 Task: Provide feedback on Google Flights and upload a screenshot.
Action: Mouse moved to (823, 433)
Screenshot: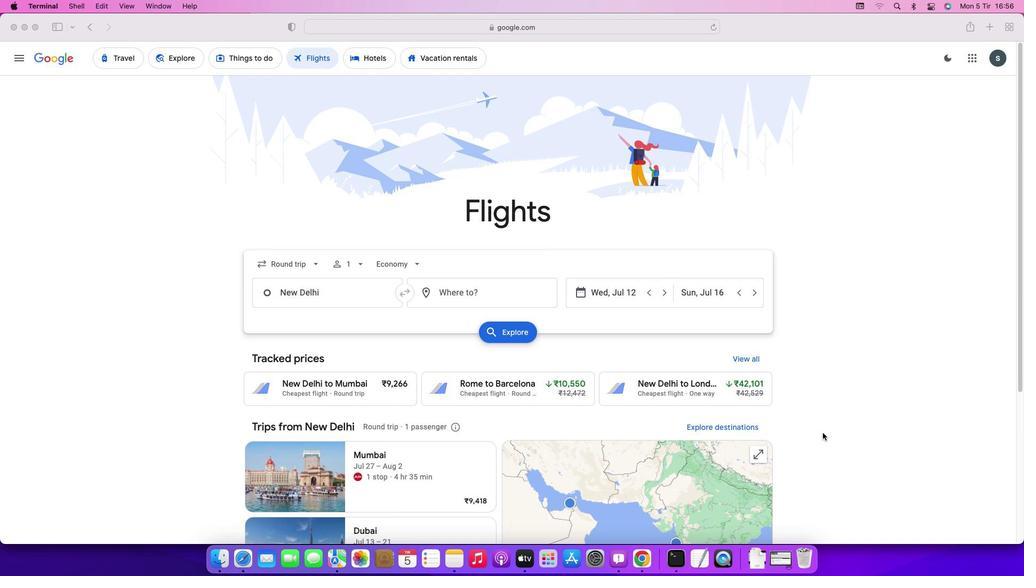 
Action: Mouse pressed left at (823, 433)
Screenshot: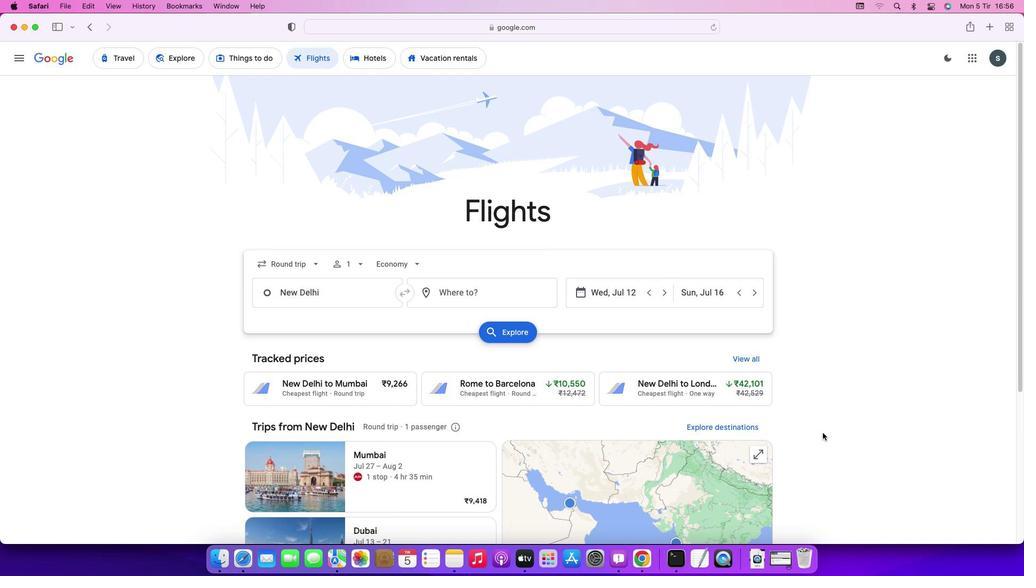 
Action: Mouse moved to (820, 441)
Screenshot: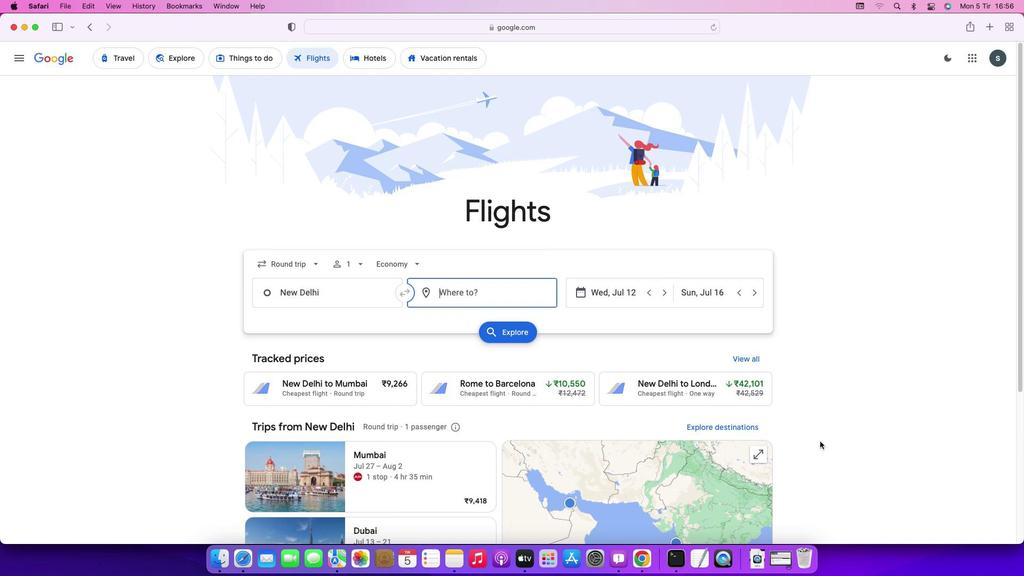 
Action: Mouse scrolled (820, 441) with delta (0, 0)
Screenshot: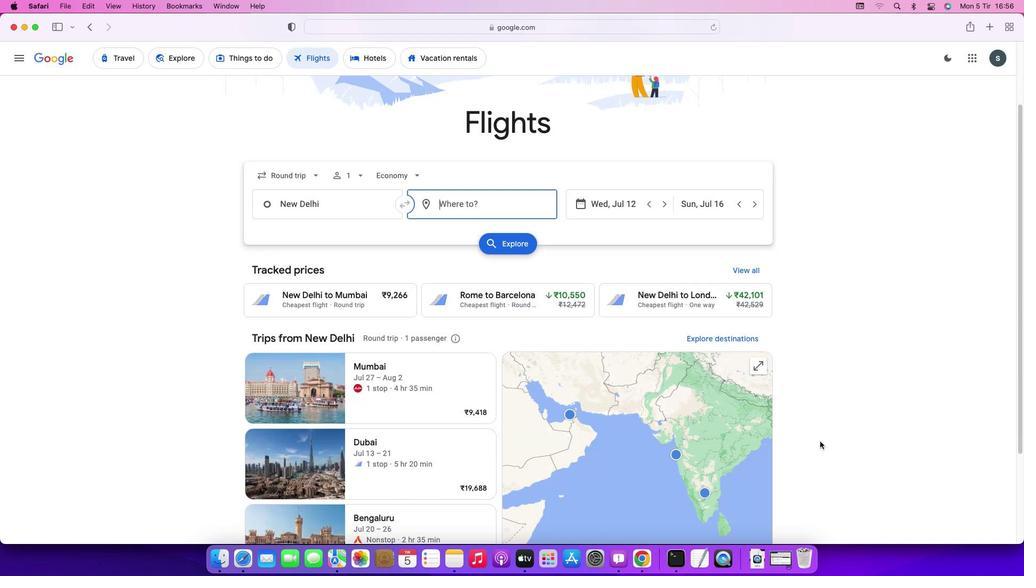 
Action: Mouse scrolled (820, 441) with delta (0, 0)
Screenshot: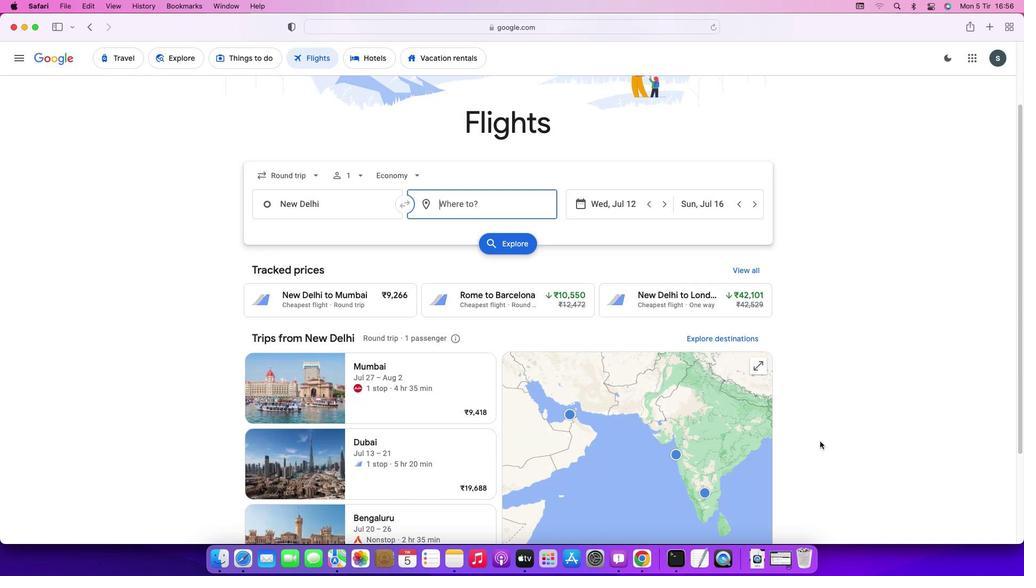 
Action: Mouse scrolled (820, 441) with delta (0, -1)
Screenshot: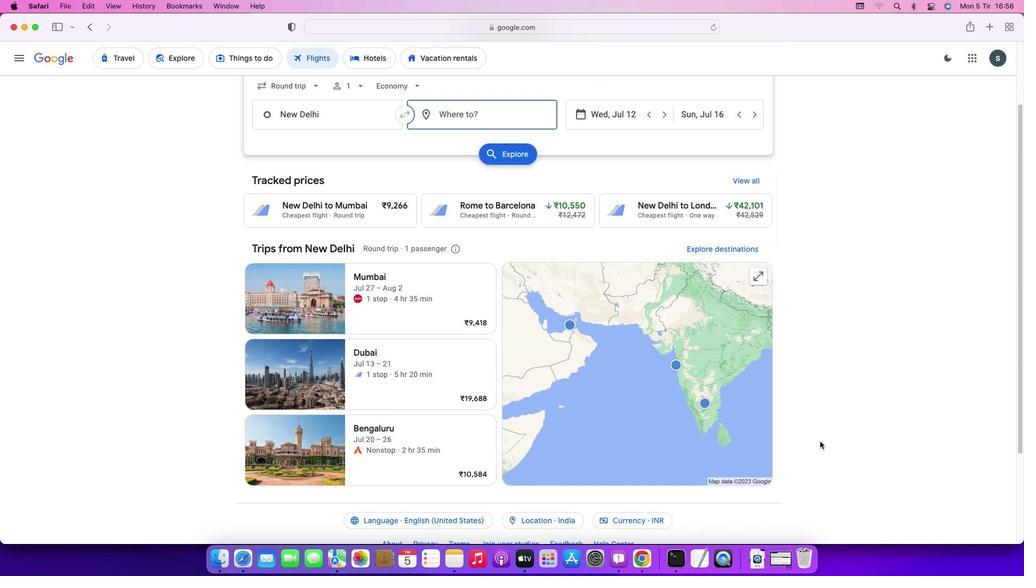 
Action: Mouse scrolled (820, 441) with delta (0, -2)
Screenshot: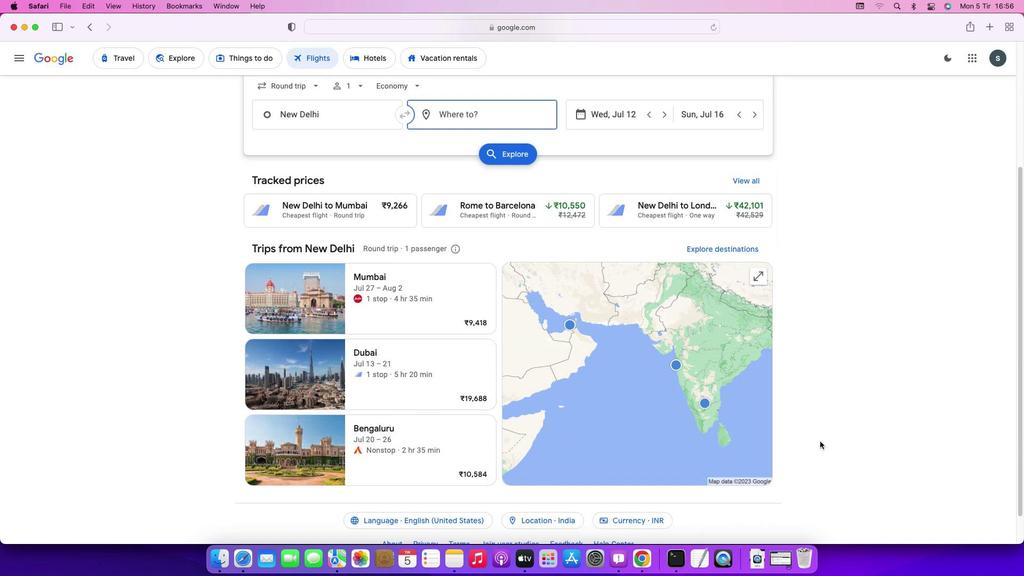 
Action: Mouse scrolled (820, 441) with delta (0, 0)
Screenshot: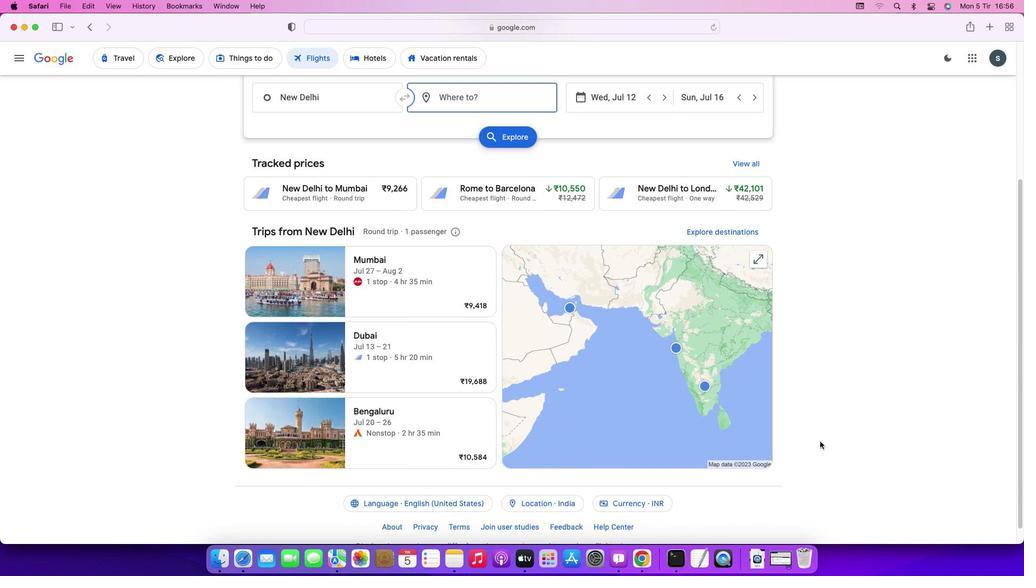 
Action: Mouse scrolled (820, 441) with delta (0, 0)
Screenshot: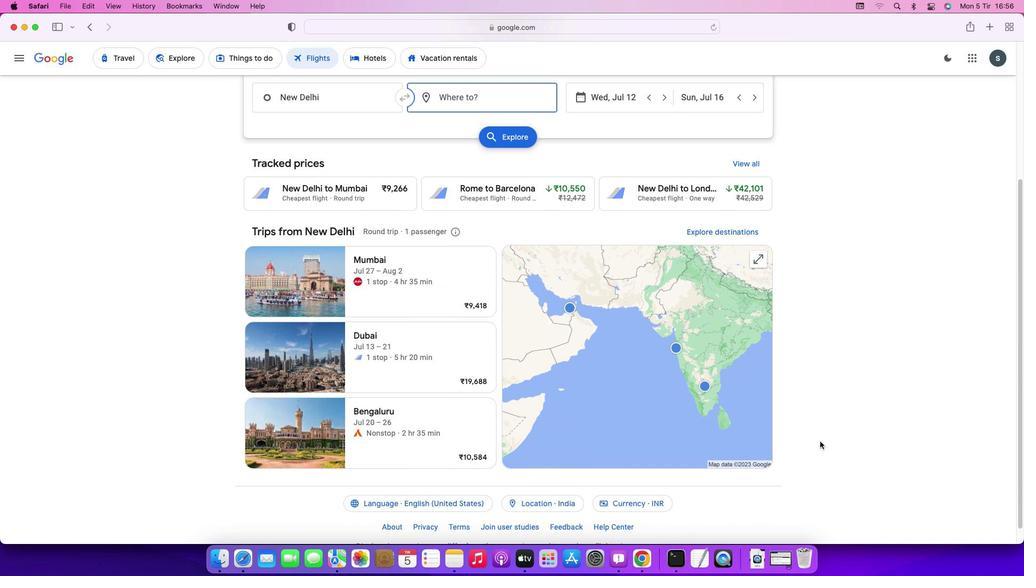 
Action: Mouse scrolled (820, 441) with delta (0, -1)
Screenshot: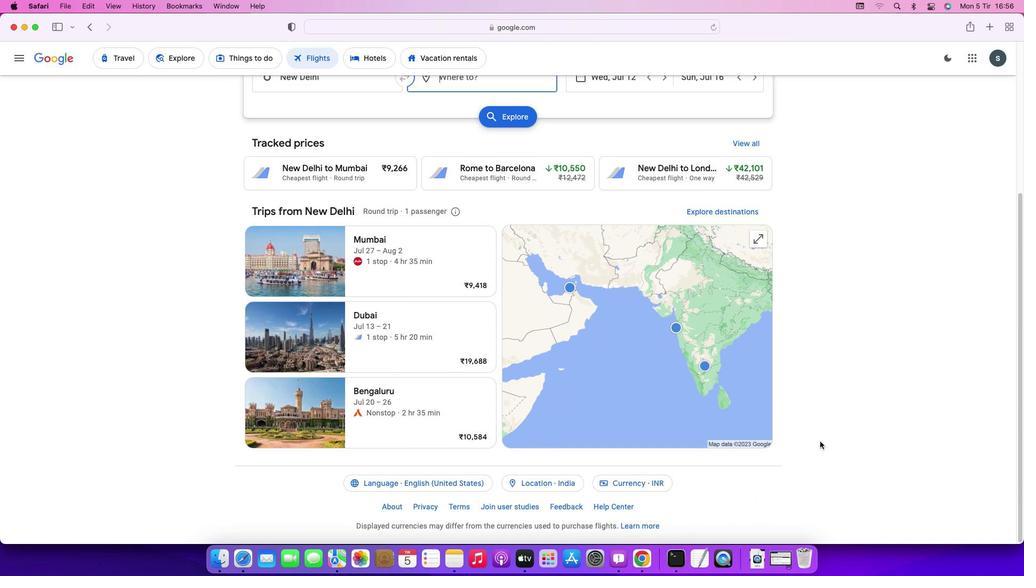 
Action: Mouse scrolled (820, 441) with delta (0, -1)
Screenshot: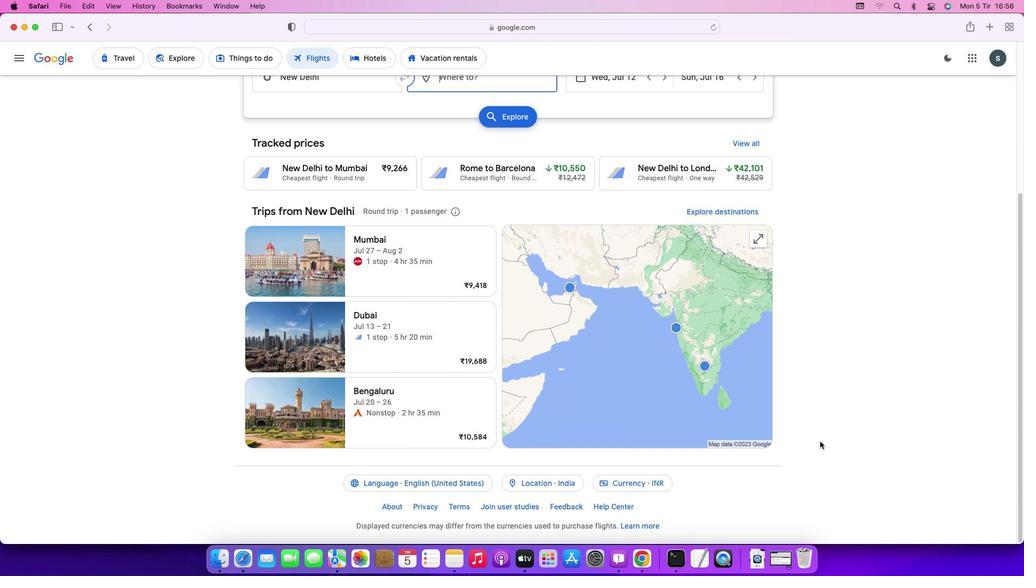 
Action: Mouse moved to (567, 505)
Screenshot: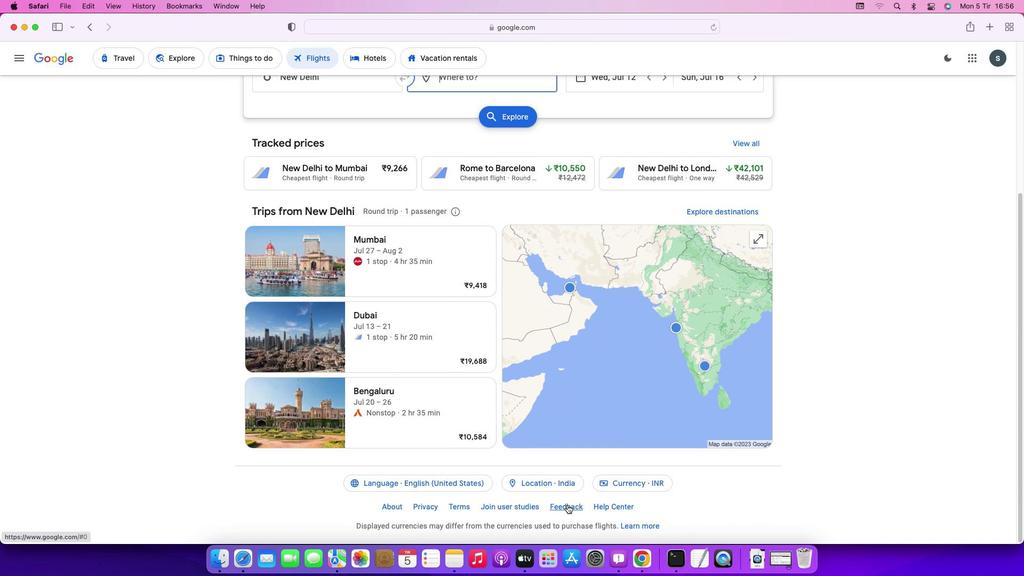 
Action: Mouse pressed left at (567, 505)
Screenshot: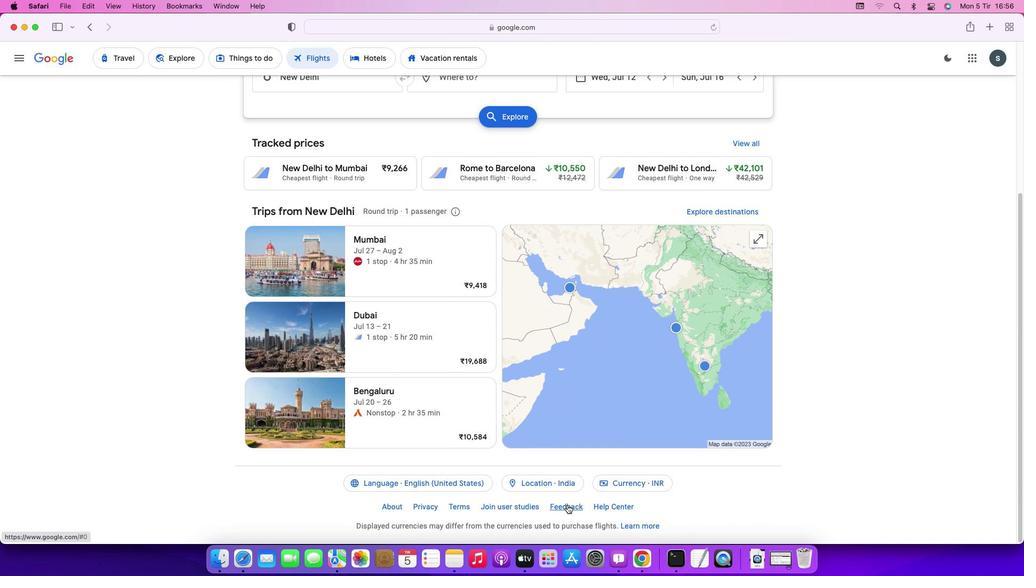 
Action: Mouse moved to (855, 139)
Screenshot: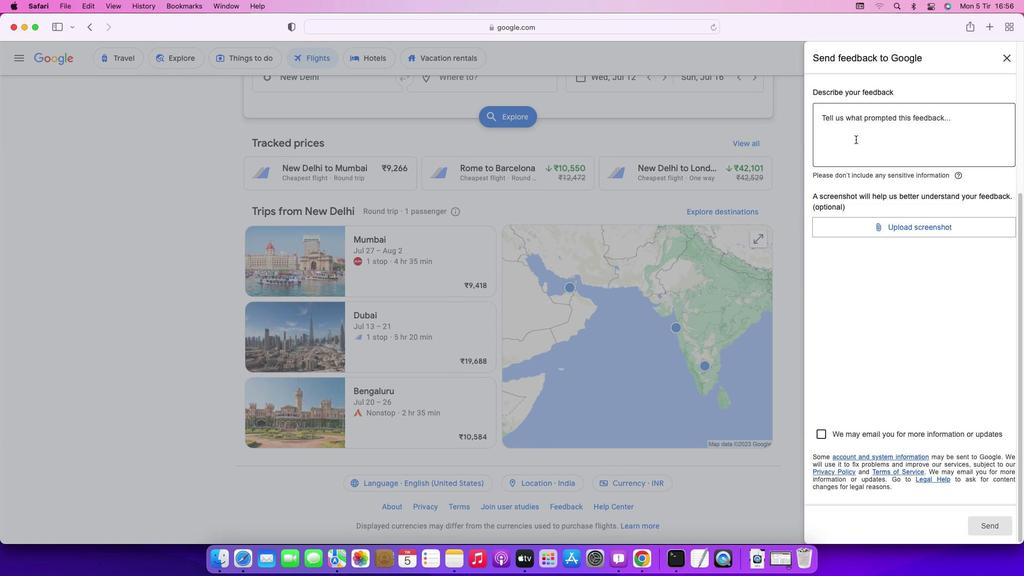 
Action: Mouse pressed left at (855, 139)
Screenshot: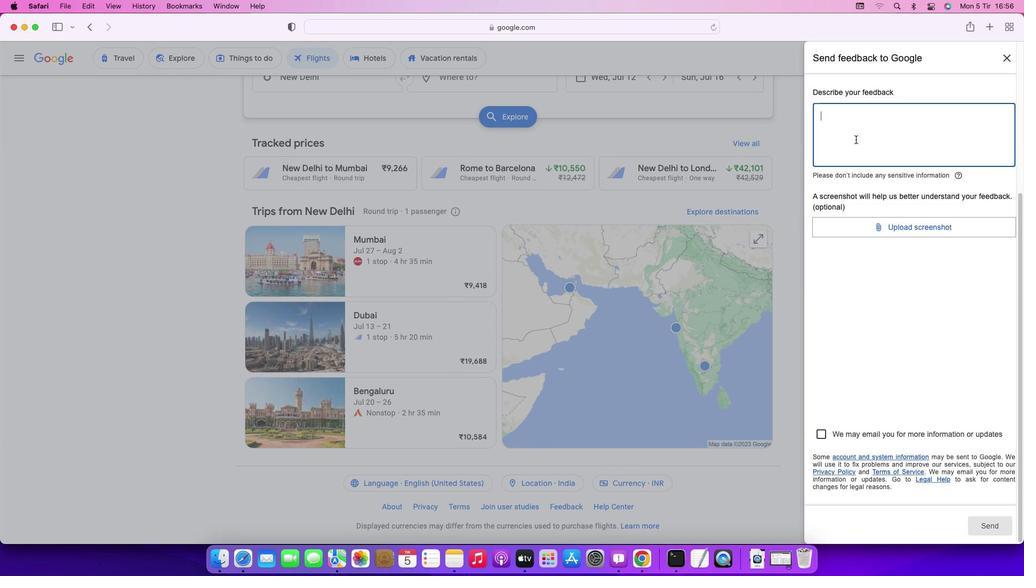 
Action: Key pressed Key.caps_lock
Screenshot: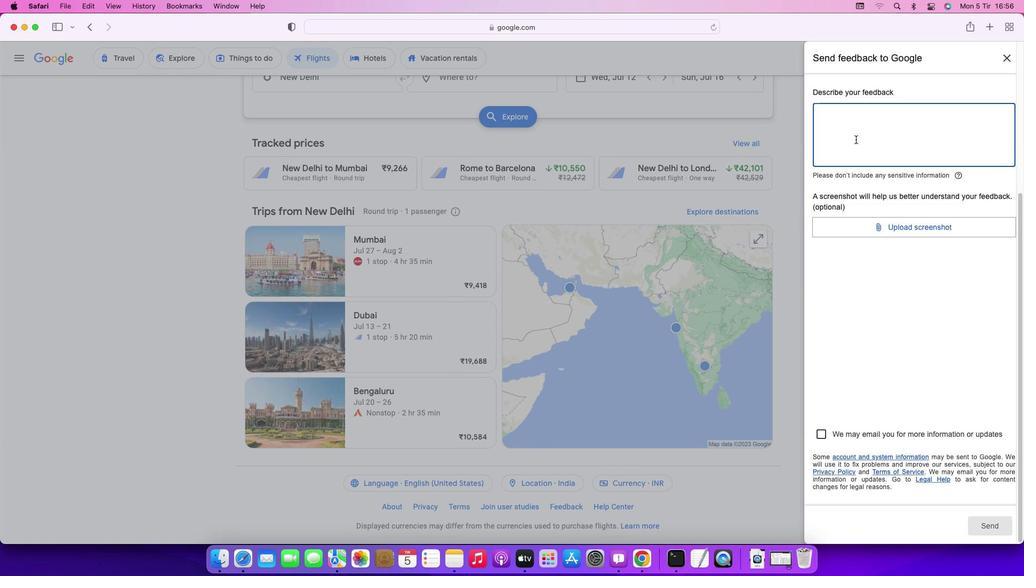
Action: Mouse moved to (855, 139)
Screenshot: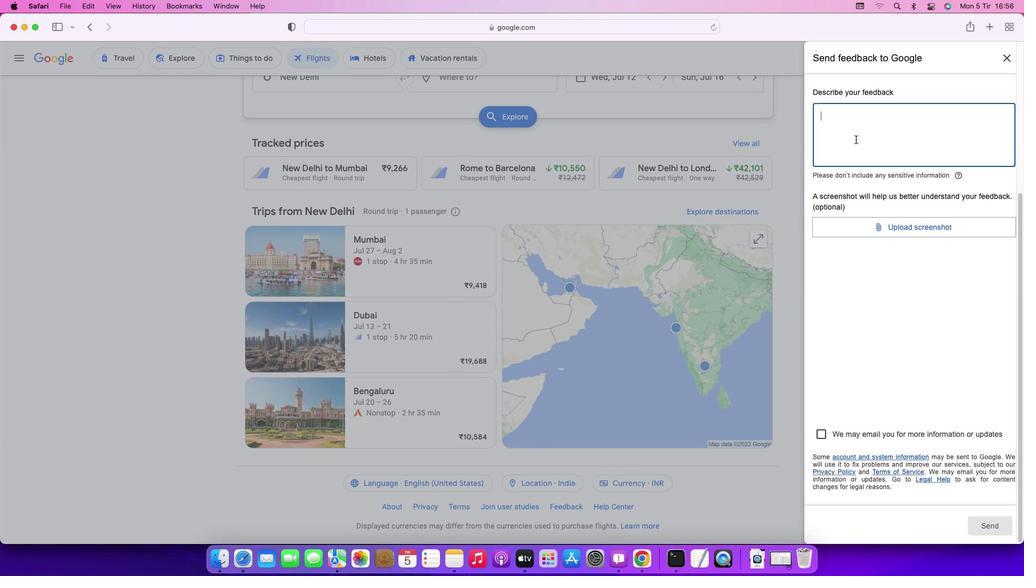 
Action: Key pressed 'G'Key.caps_lock'o''o''g''l''e'Key.spaceKey.caps_lock'F'Key.caps_lock'l''i''g''h''t''s'Key.space'h''a''v''e'Key.space'b''e''e''n'Key.space'a''n'Key.space'i''n''c''r''e''d''i''b''l''e'Key.space't''o''o''l'Key.space'f''o''r'Key.space'p''l''a''n''n''i''n''g'Key.space'm''y'Key.space'r''e''c''e''n''t'Key.space't''r''i''p'Key.space'.'
Screenshot: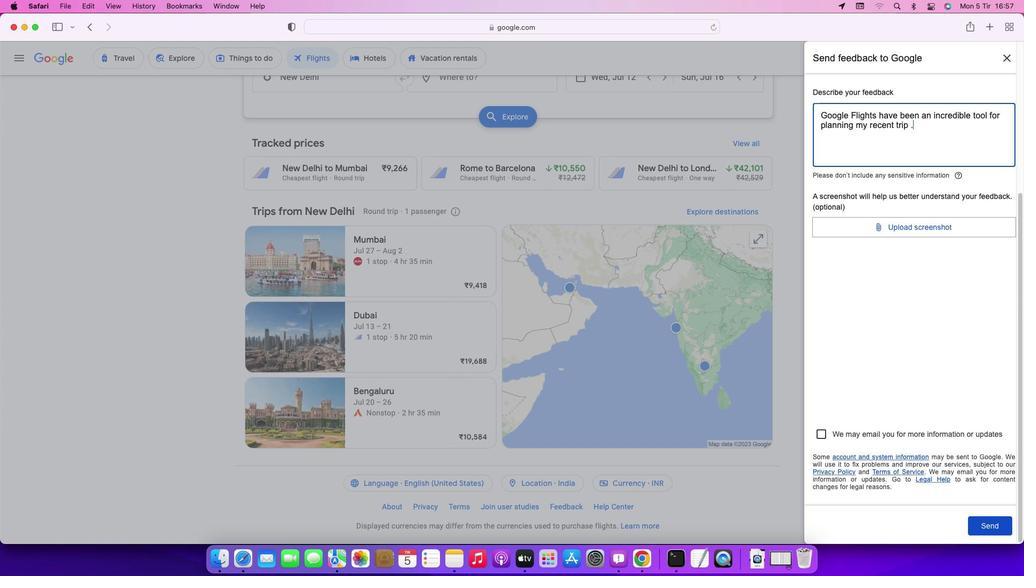 
Action: Mouse moved to (874, 222)
Screenshot: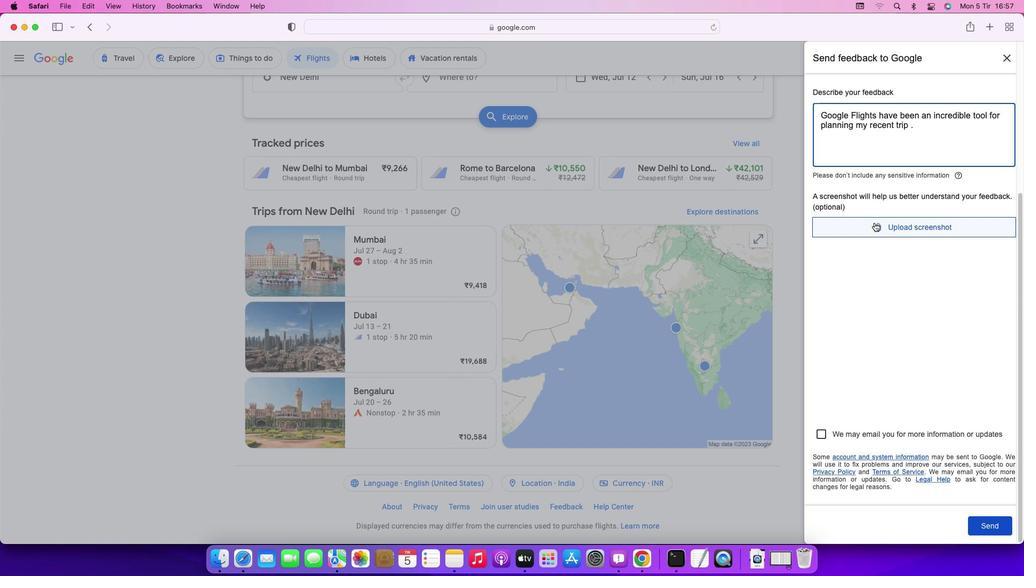 
Action: Mouse pressed left at (874, 222)
Screenshot: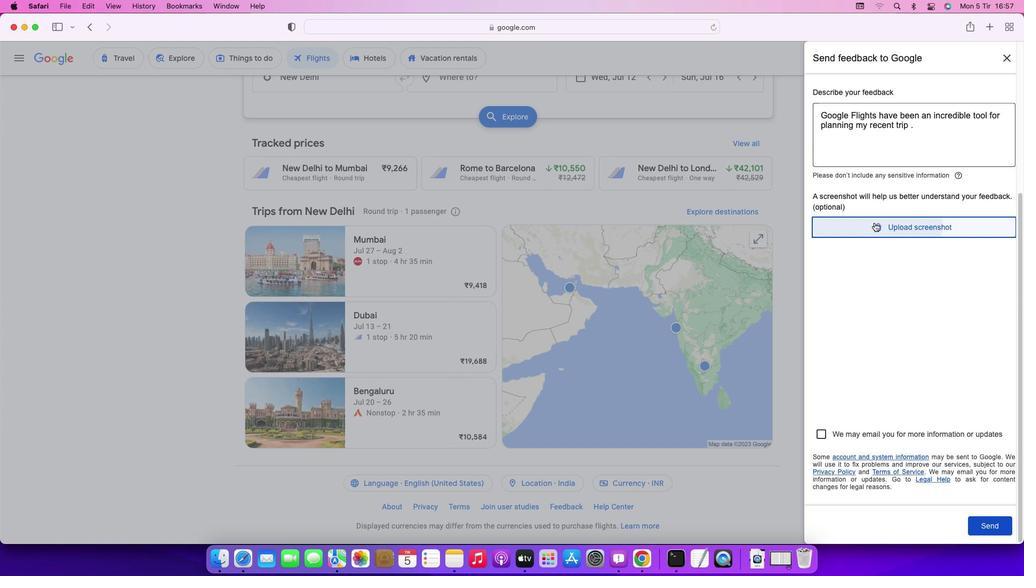 
Action: Mouse moved to (451, 337)
Screenshot: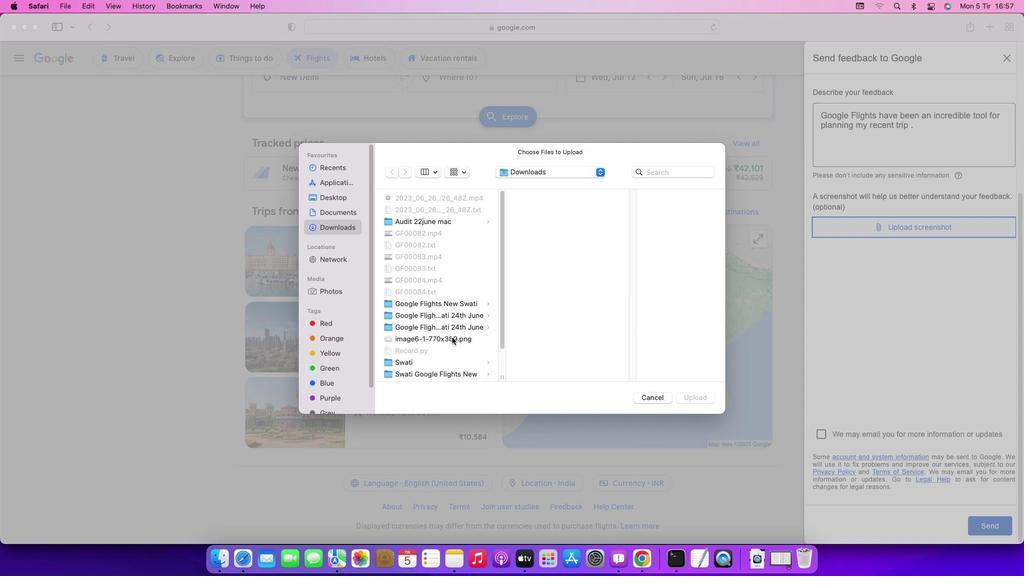 
Action: Mouse pressed left at (451, 337)
Screenshot: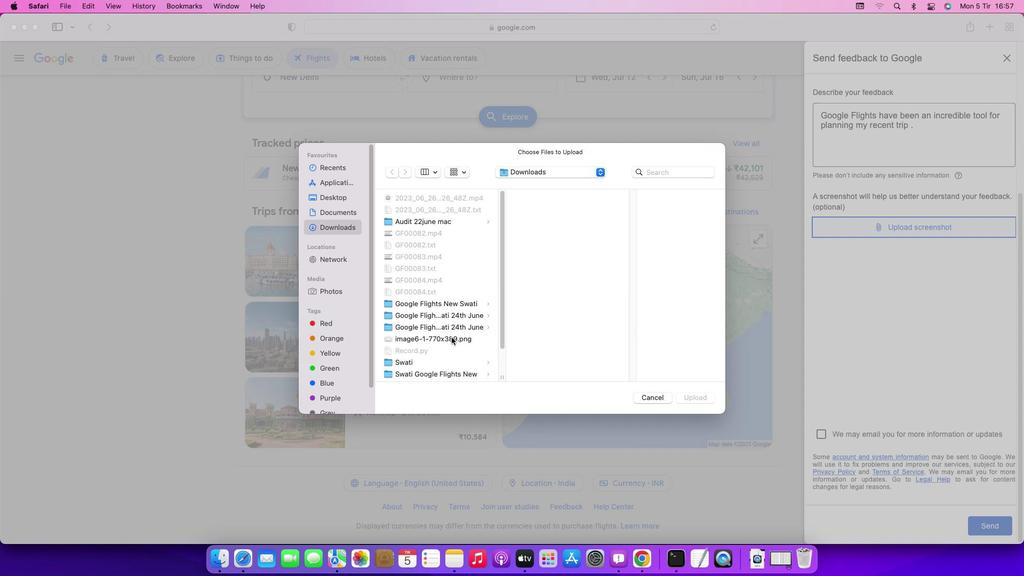 
Action: Mouse moved to (698, 397)
Screenshot: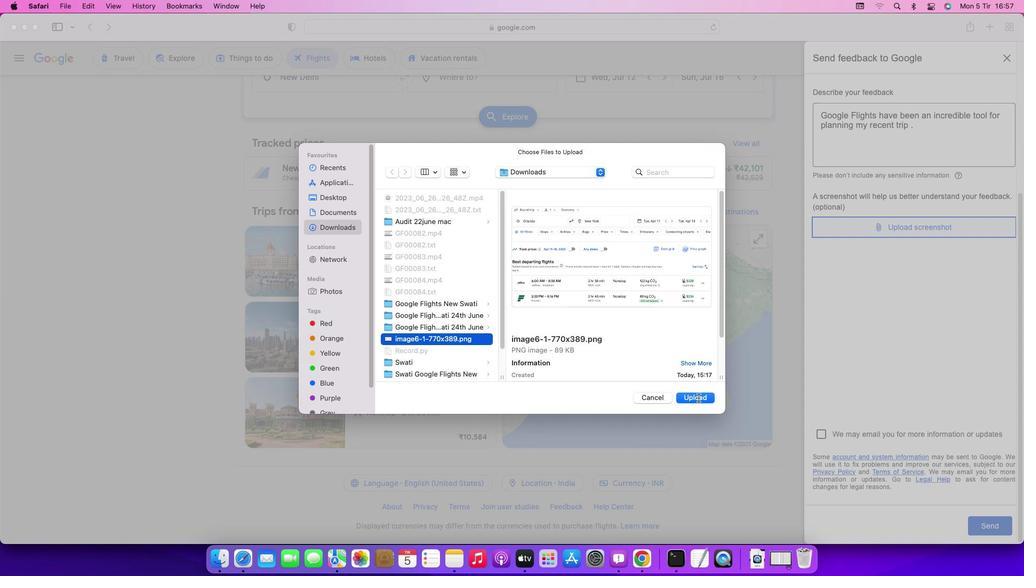 
Action: Mouse pressed left at (698, 397)
Screenshot: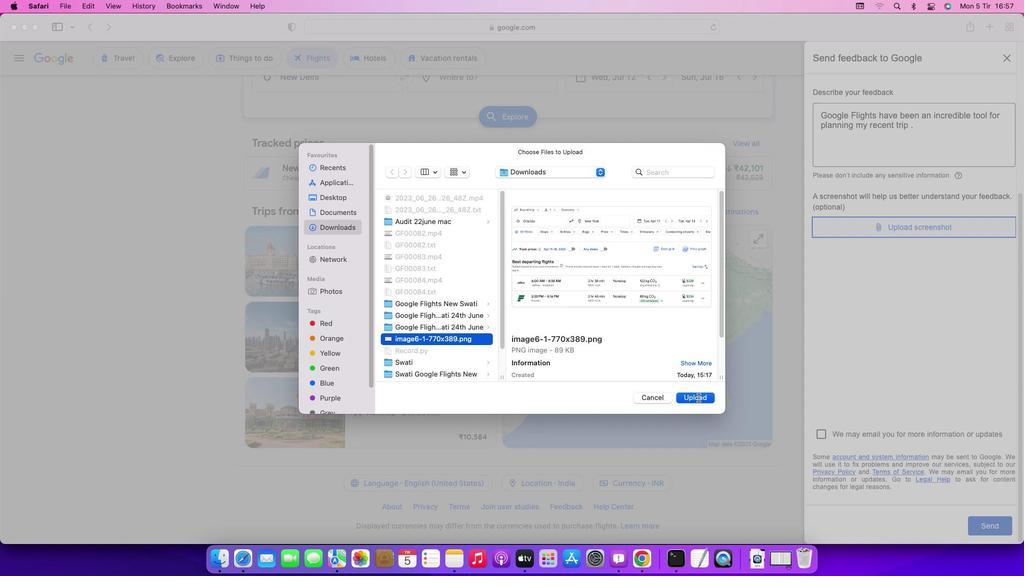 
Action: Mouse moved to (822, 433)
Screenshot: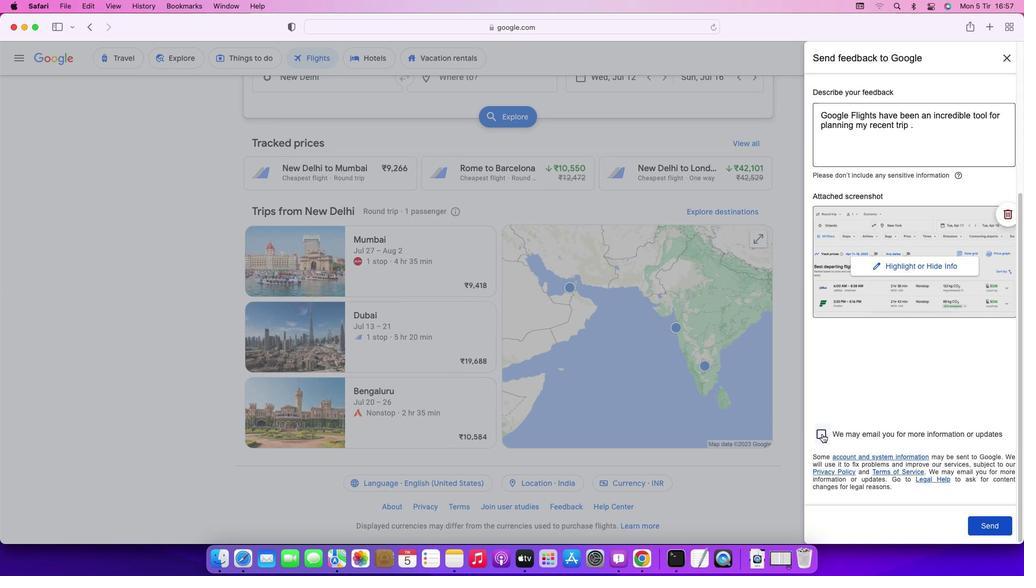 
Action: Mouse pressed left at (822, 433)
Screenshot: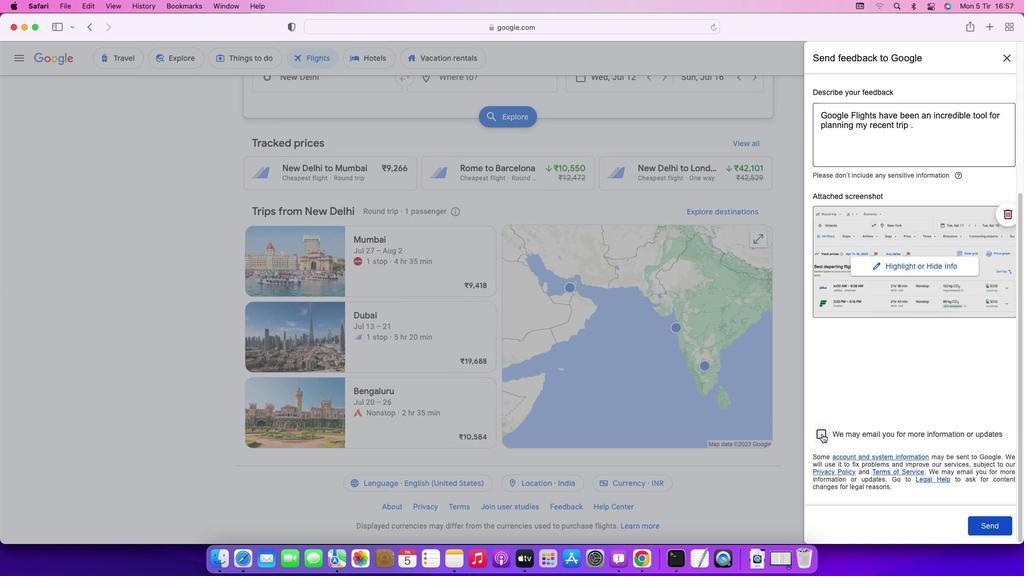 
Action: Mouse moved to (985, 524)
Screenshot: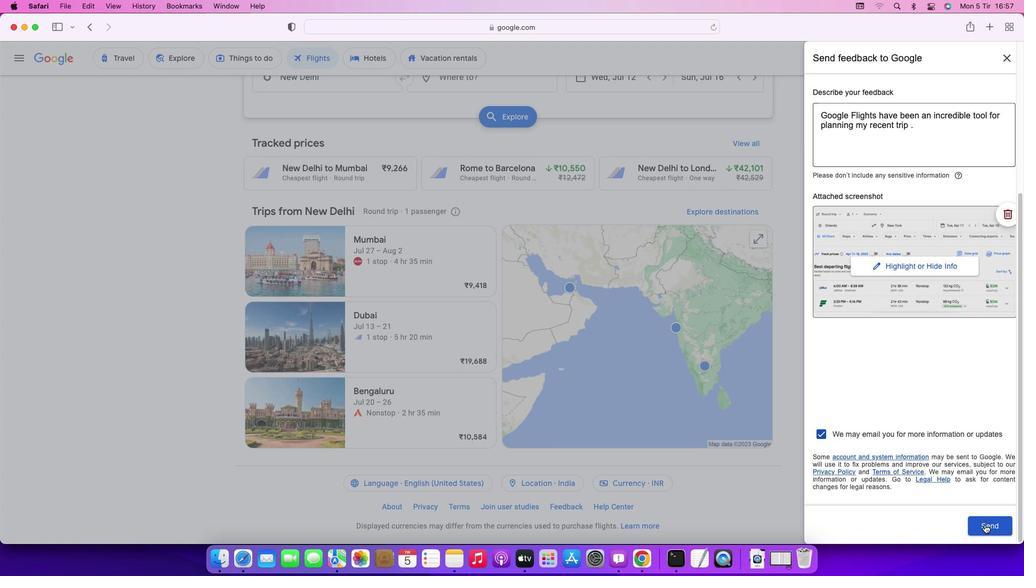 
Action: Mouse pressed left at (985, 524)
Screenshot: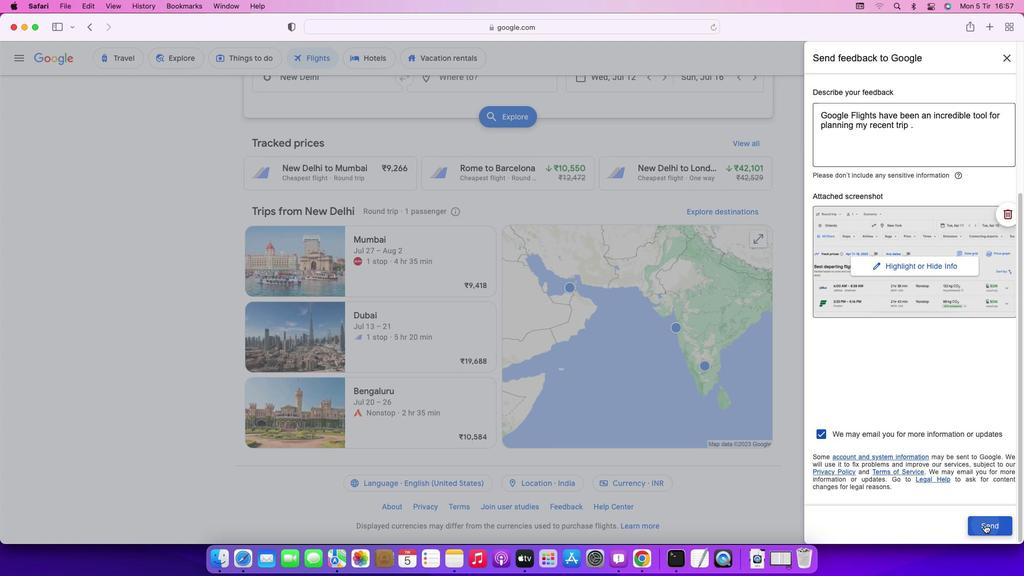 
Action: Mouse moved to (930, 450)
Screenshot: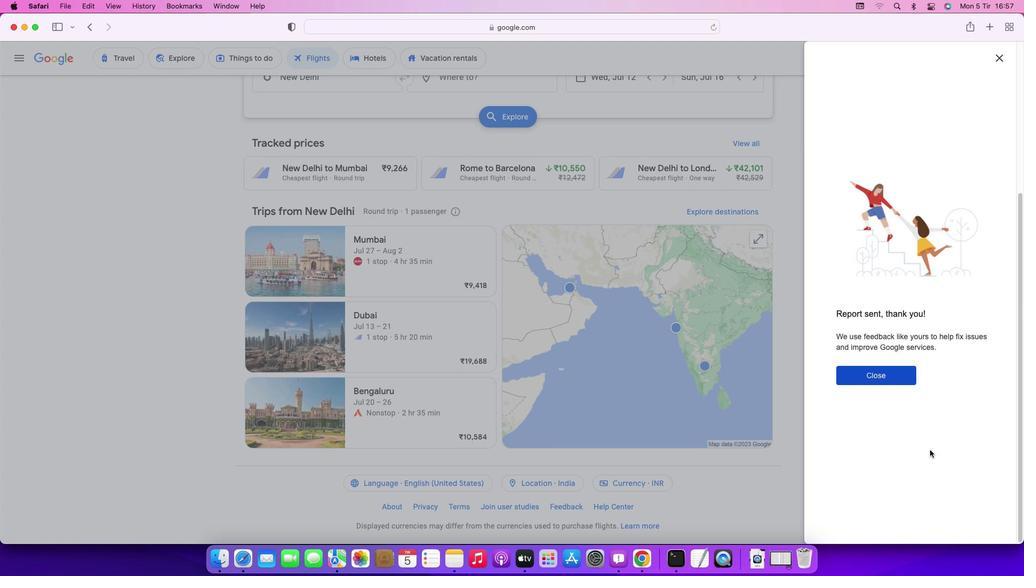 
